 Task: Copy the link for the map.
Action: Mouse moved to (29, 95)
Screenshot: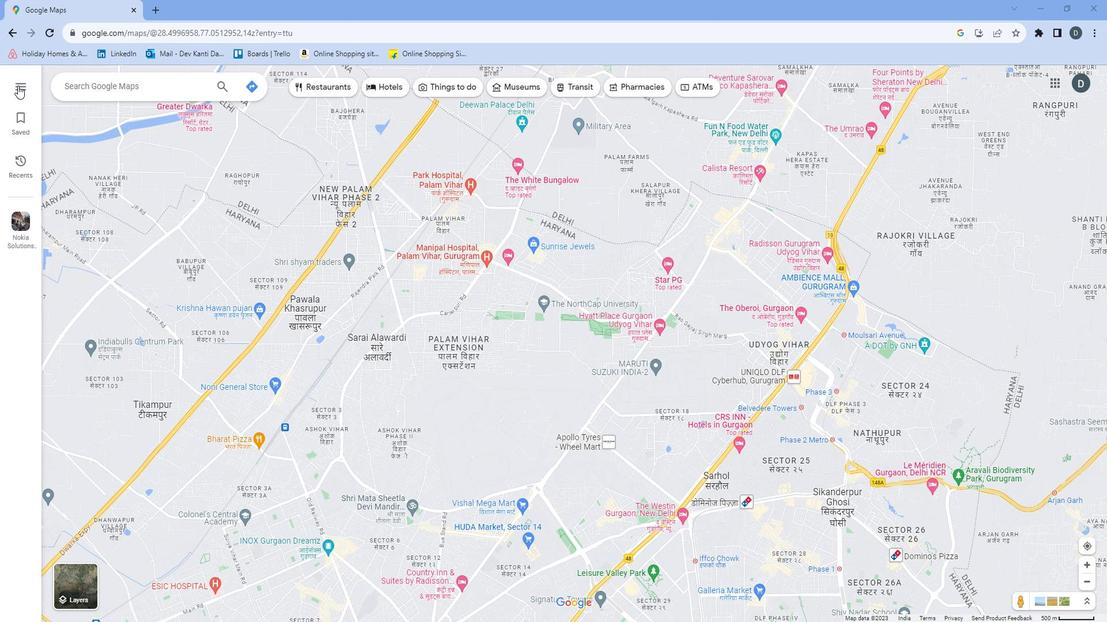 
Action: Mouse pressed left at (29, 95)
Screenshot: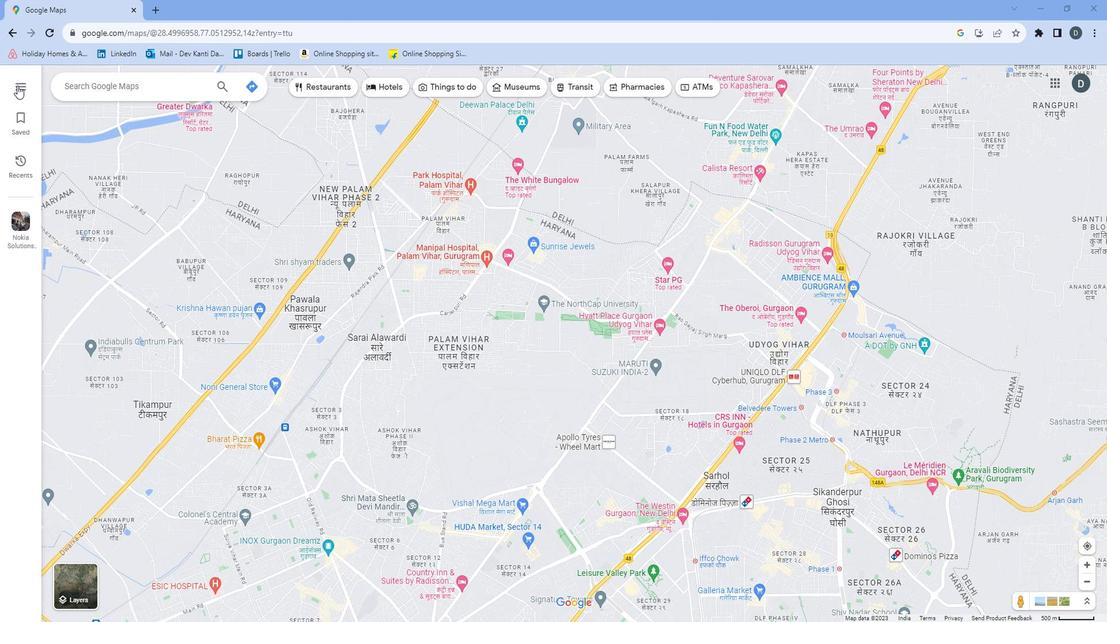 
Action: Mouse moved to (74, 291)
Screenshot: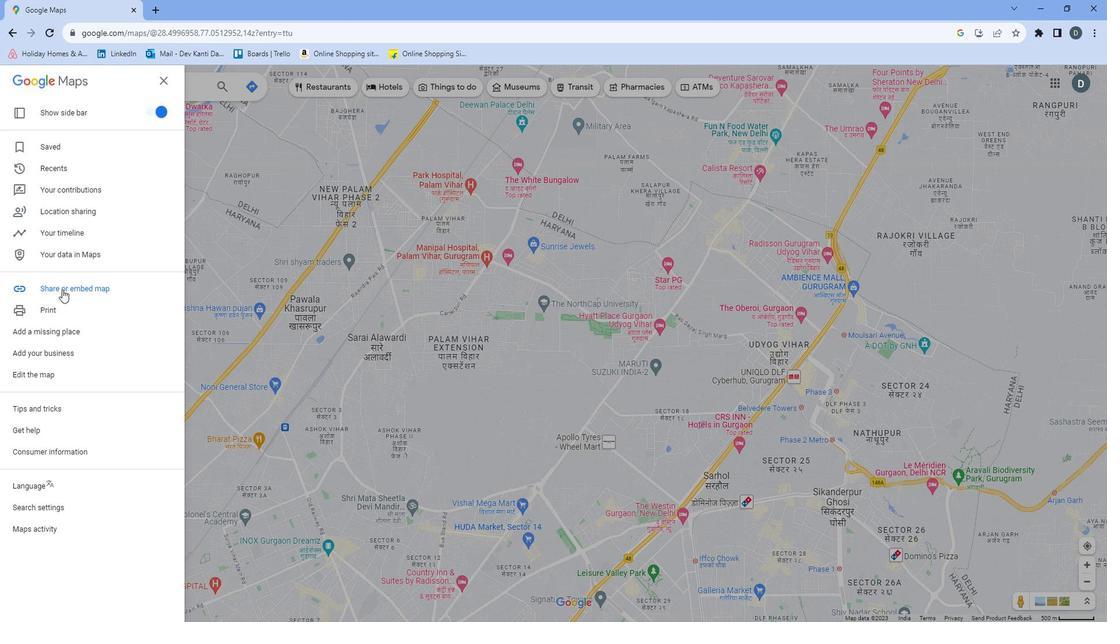 
Action: Mouse pressed left at (74, 291)
Screenshot: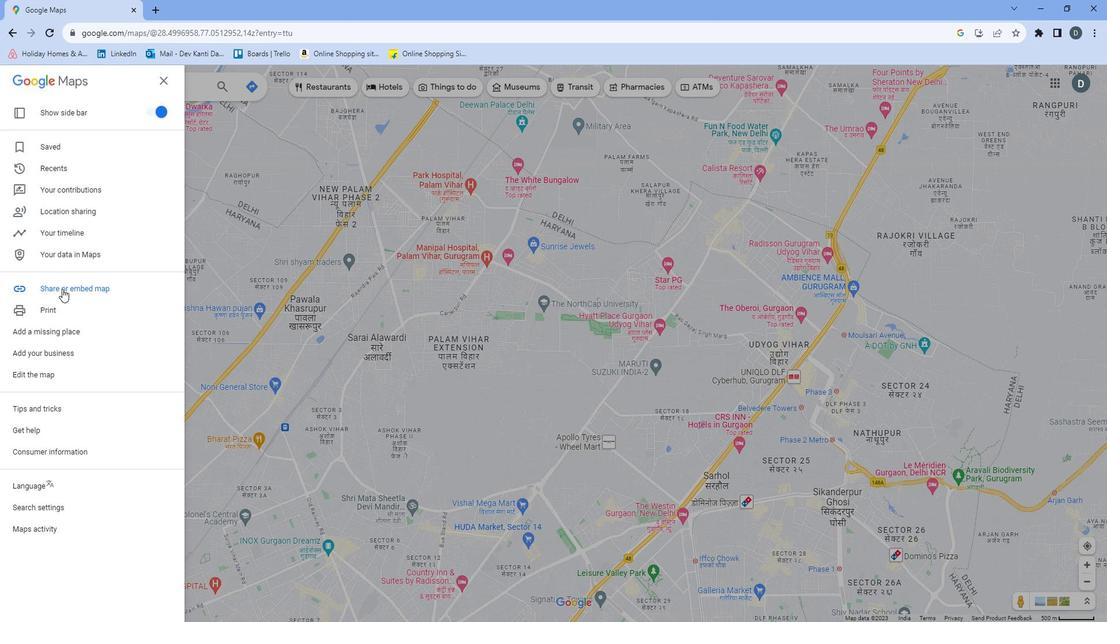 
Action: Mouse moved to (536, 284)
Screenshot: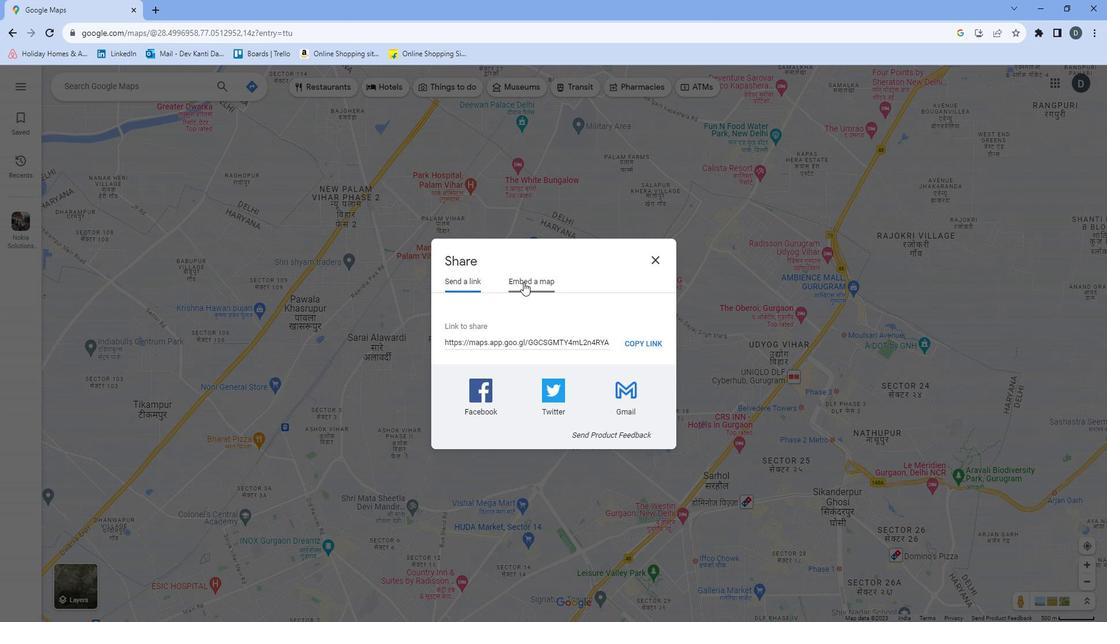 
Action: Mouse pressed left at (536, 284)
Screenshot: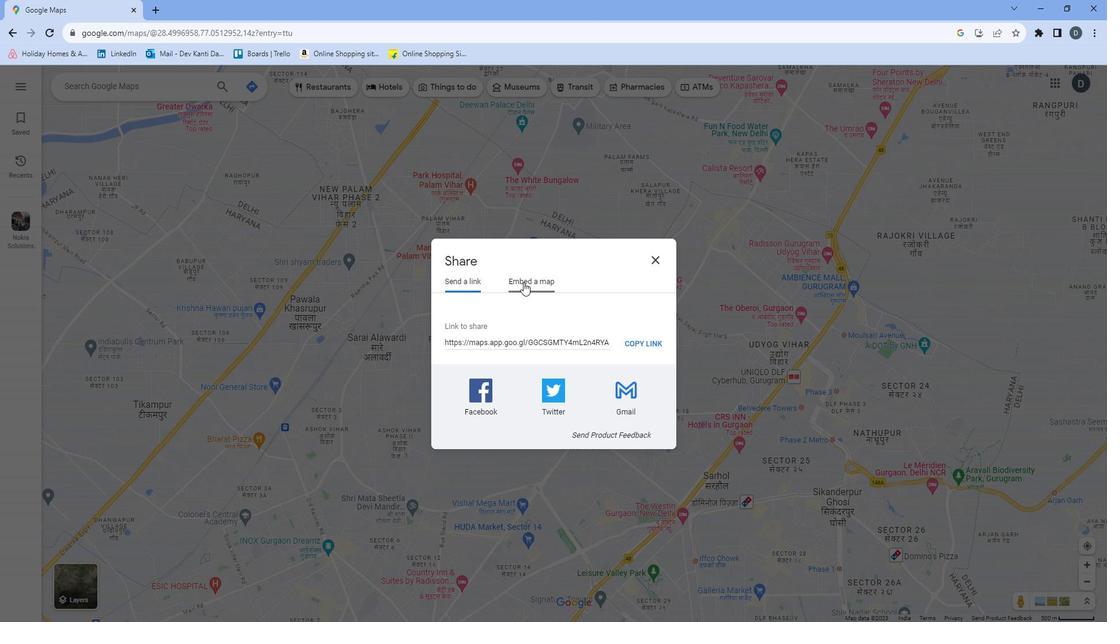 
Action: Mouse moved to (534, 284)
Screenshot: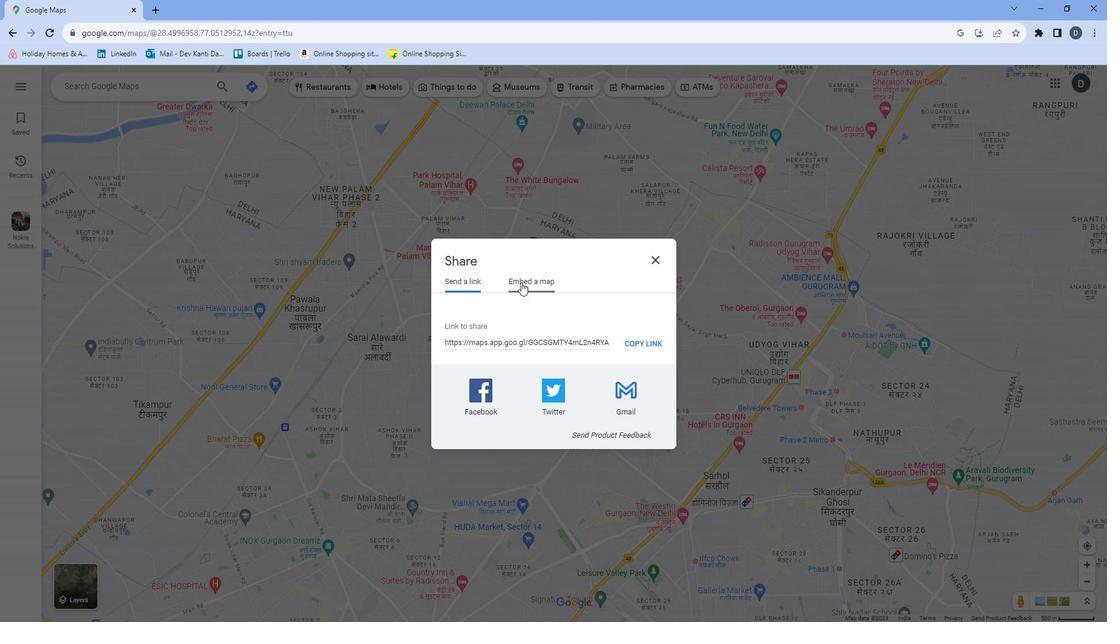 
